 Task: Check the sale-to-list ratio of storage area in the last 5 years.
Action: Mouse moved to (959, 231)
Screenshot: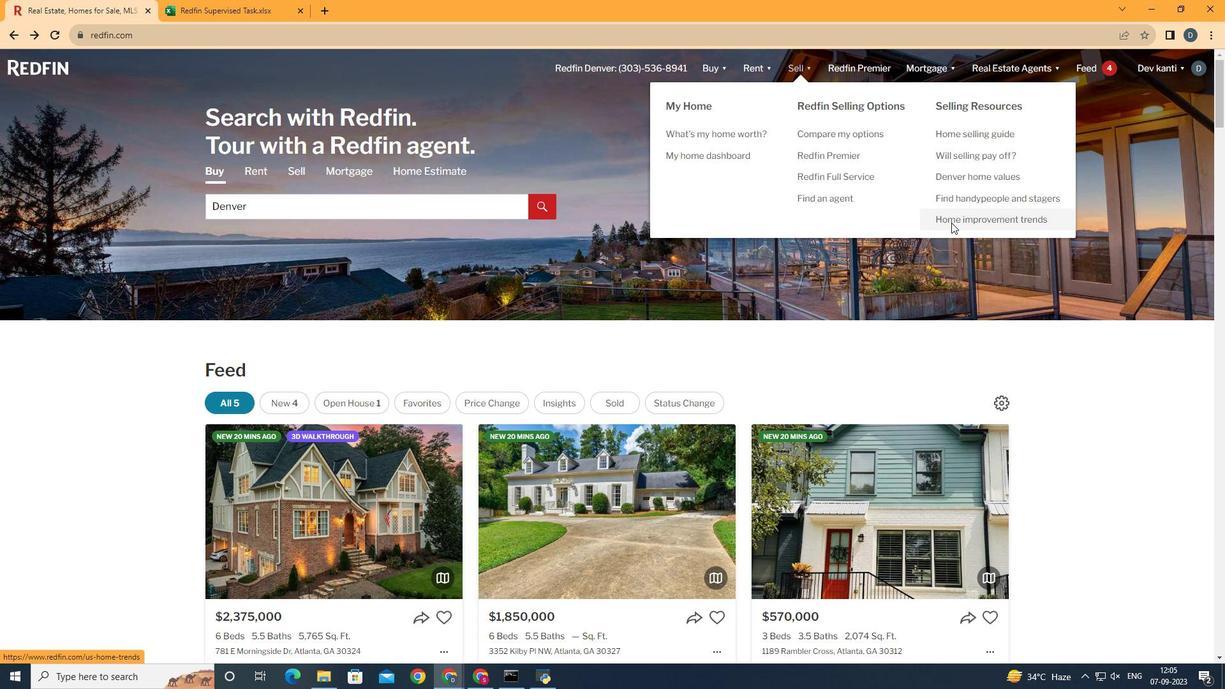 
Action: Mouse pressed left at (959, 231)
Screenshot: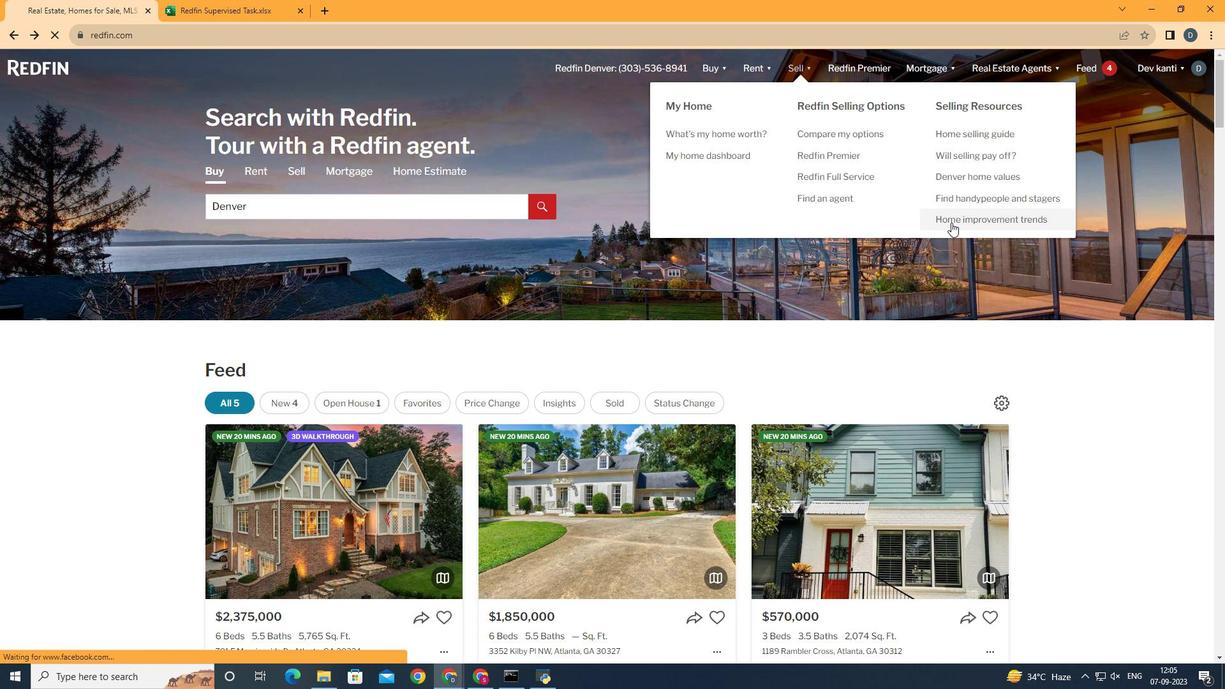 
Action: Mouse moved to (313, 242)
Screenshot: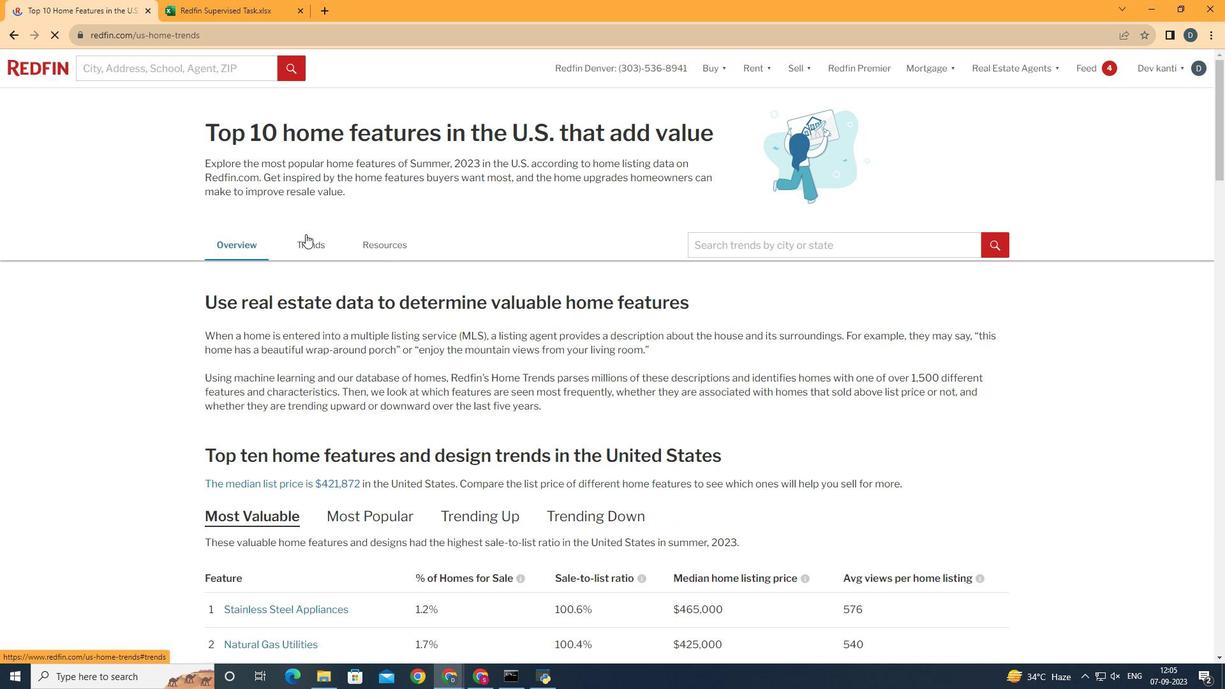 
Action: Mouse pressed left at (313, 242)
Screenshot: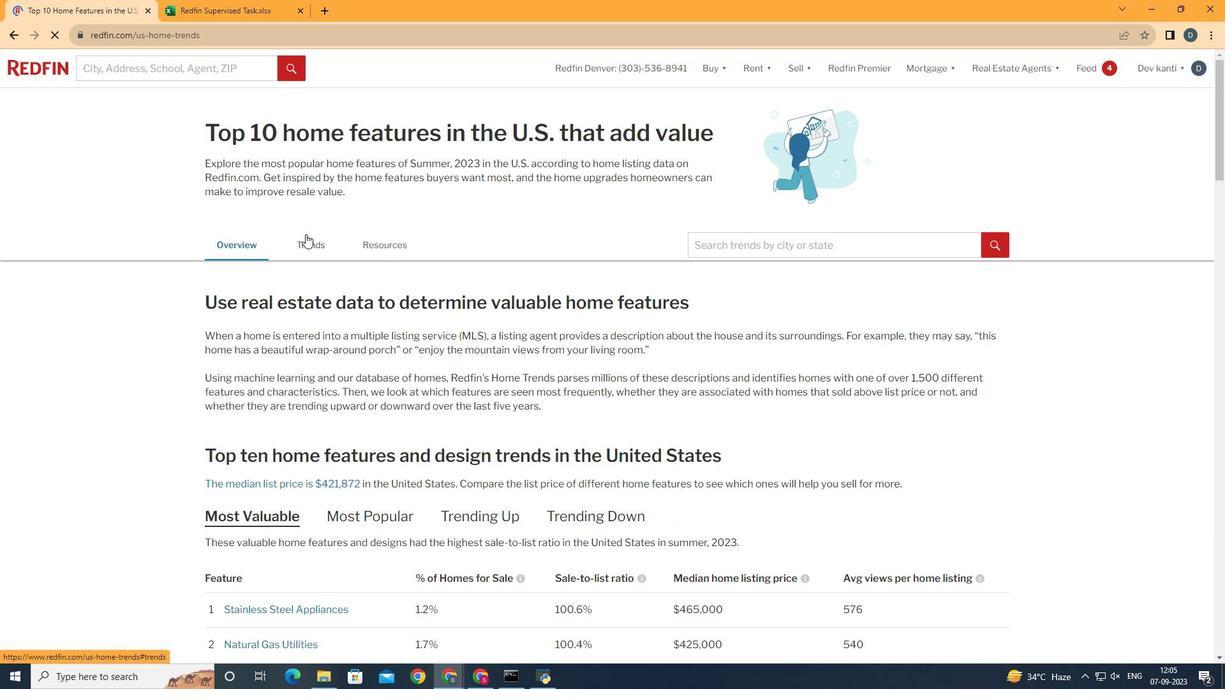 
Action: Mouse moved to (396, 290)
Screenshot: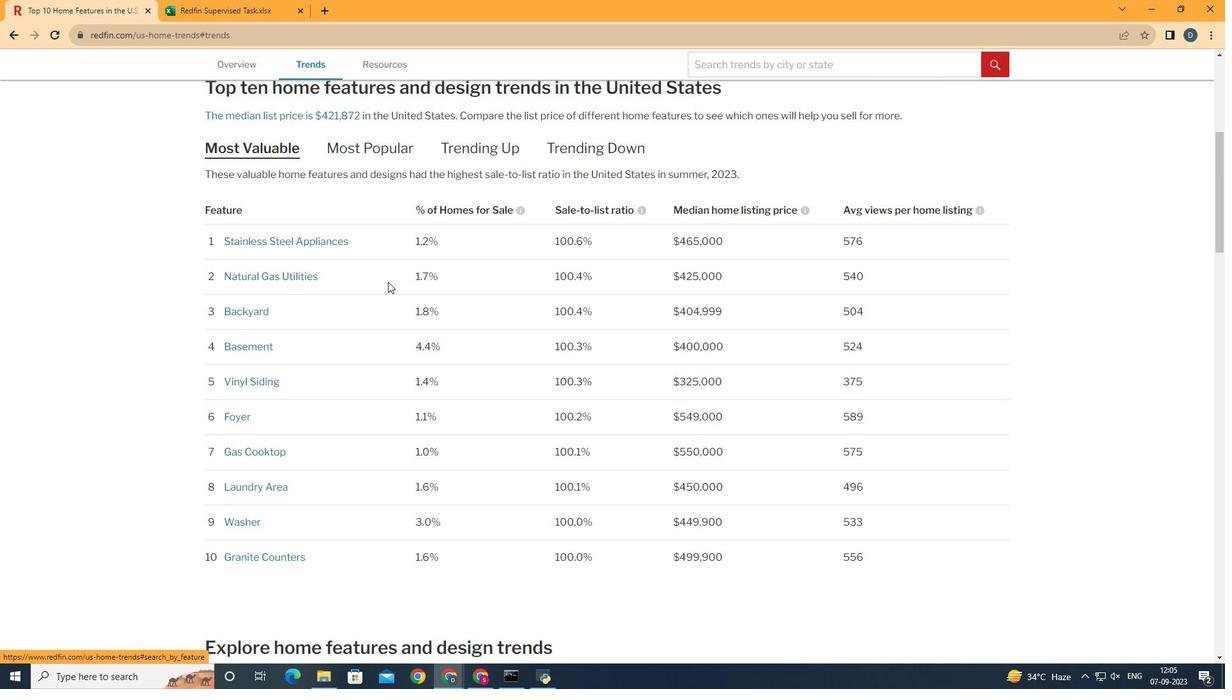 
Action: Mouse scrolled (396, 289) with delta (0, 0)
Screenshot: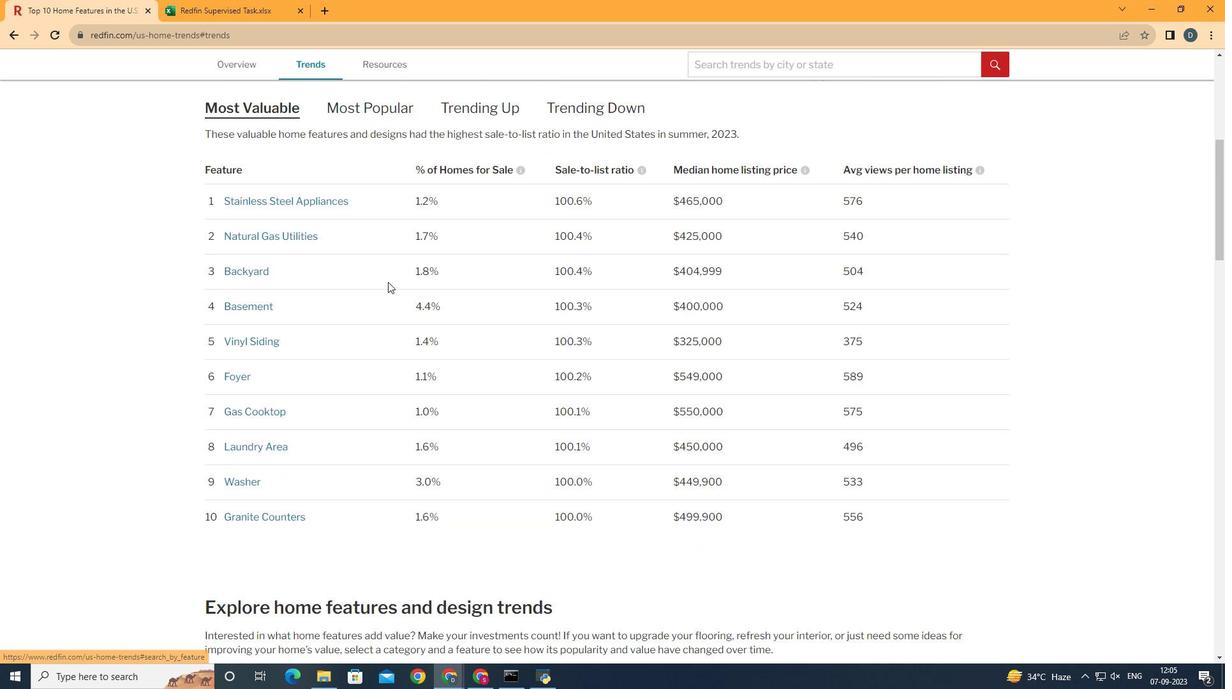 
Action: Mouse scrolled (396, 289) with delta (0, 0)
Screenshot: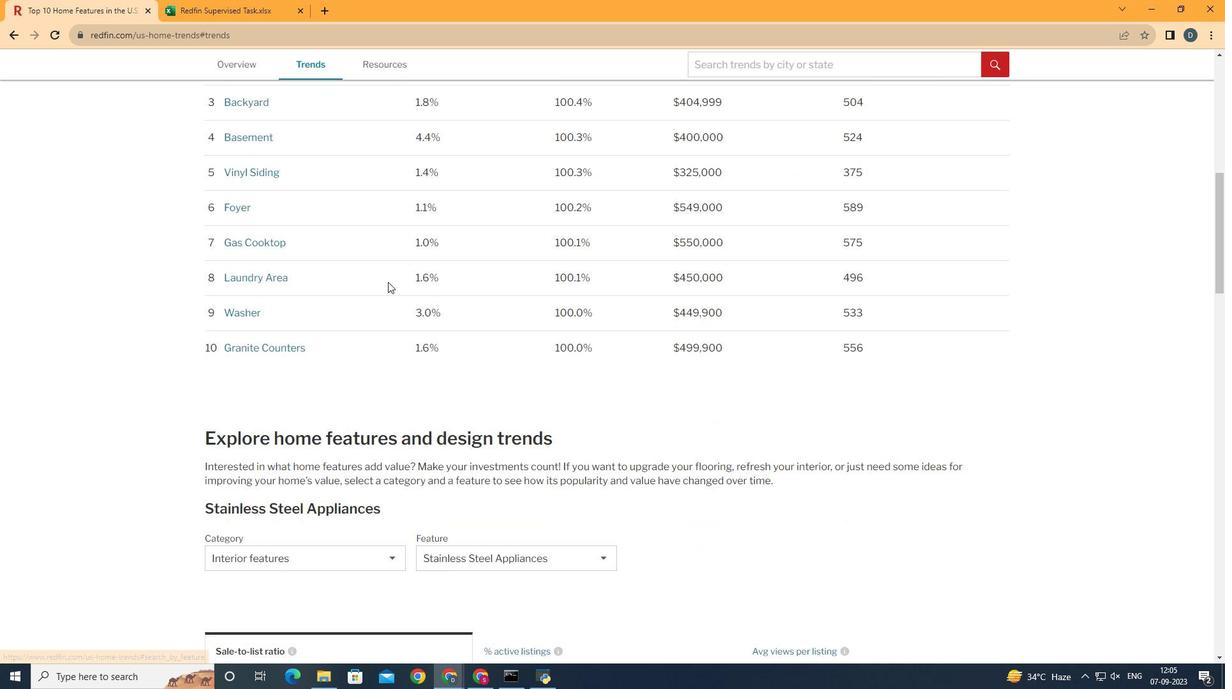 
Action: Mouse scrolled (396, 289) with delta (0, 0)
Screenshot: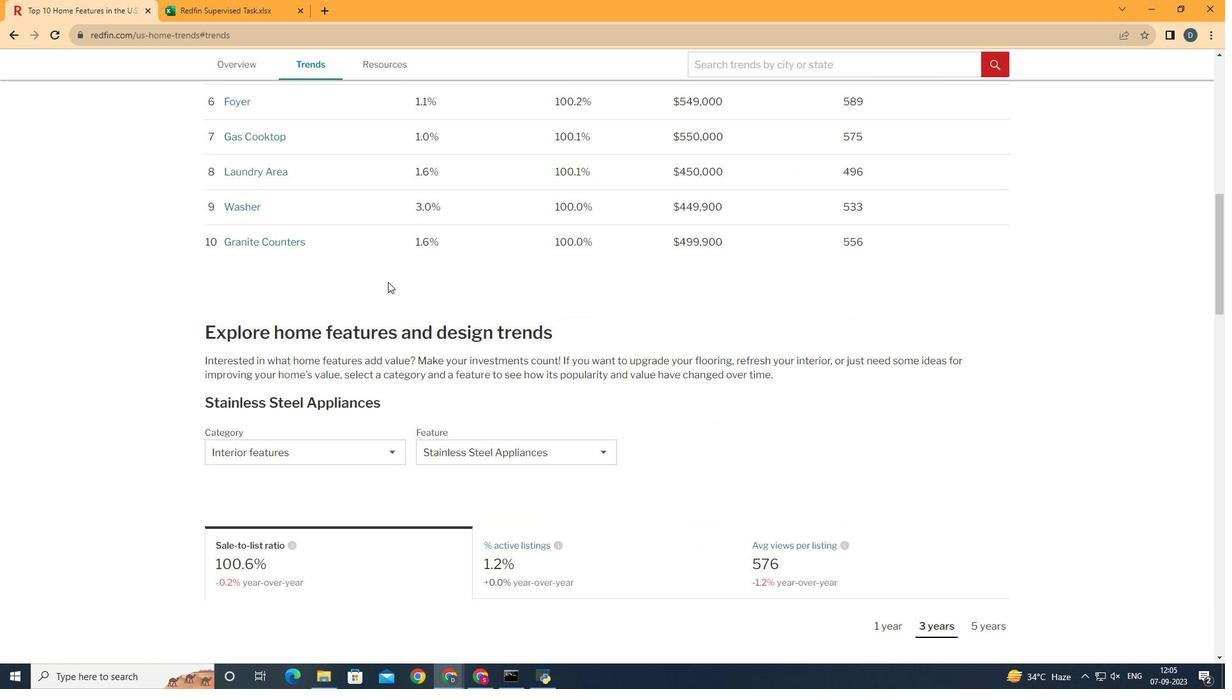 
Action: Mouse scrolled (396, 289) with delta (0, 0)
Screenshot: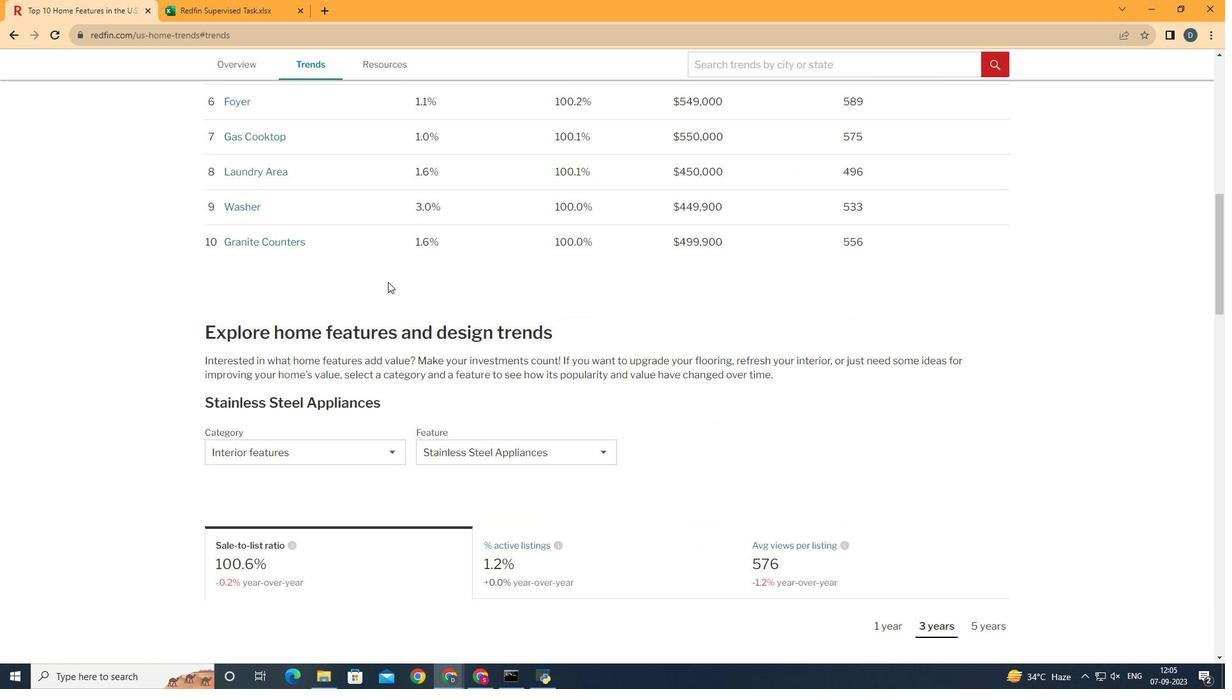 
Action: Mouse scrolled (396, 289) with delta (0, 0)
Screenshot: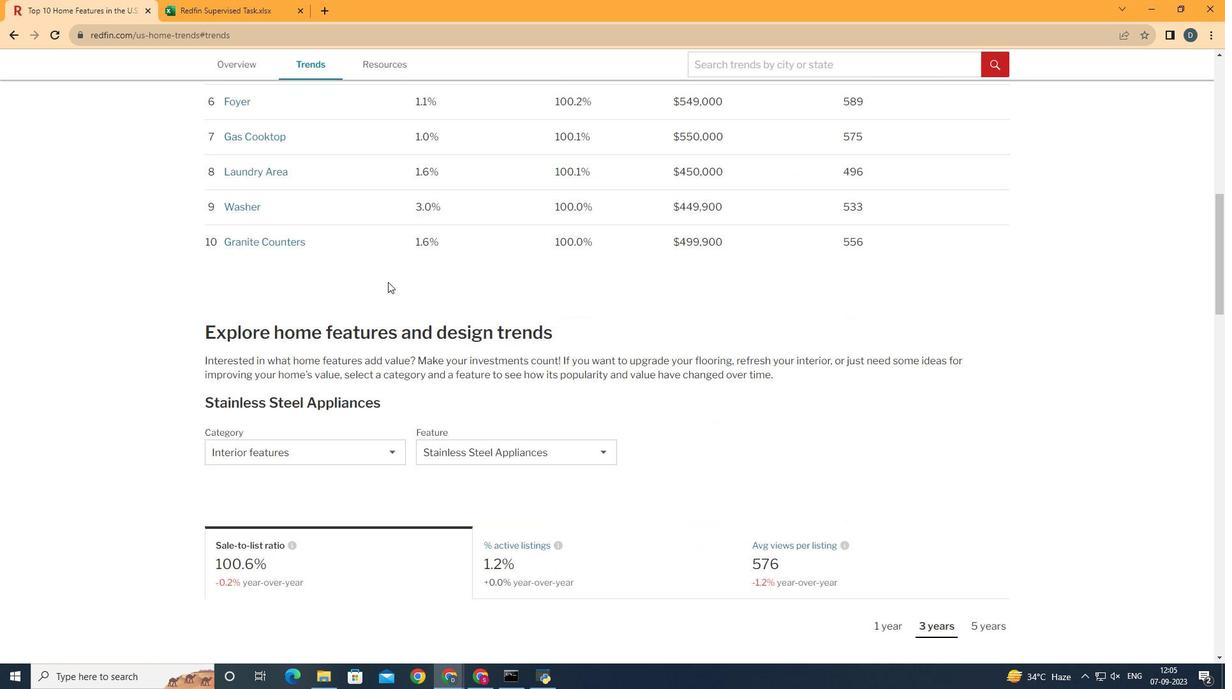 
Action: Mouse scrolled (396, 289) with delta (0, 0)
Screenshot: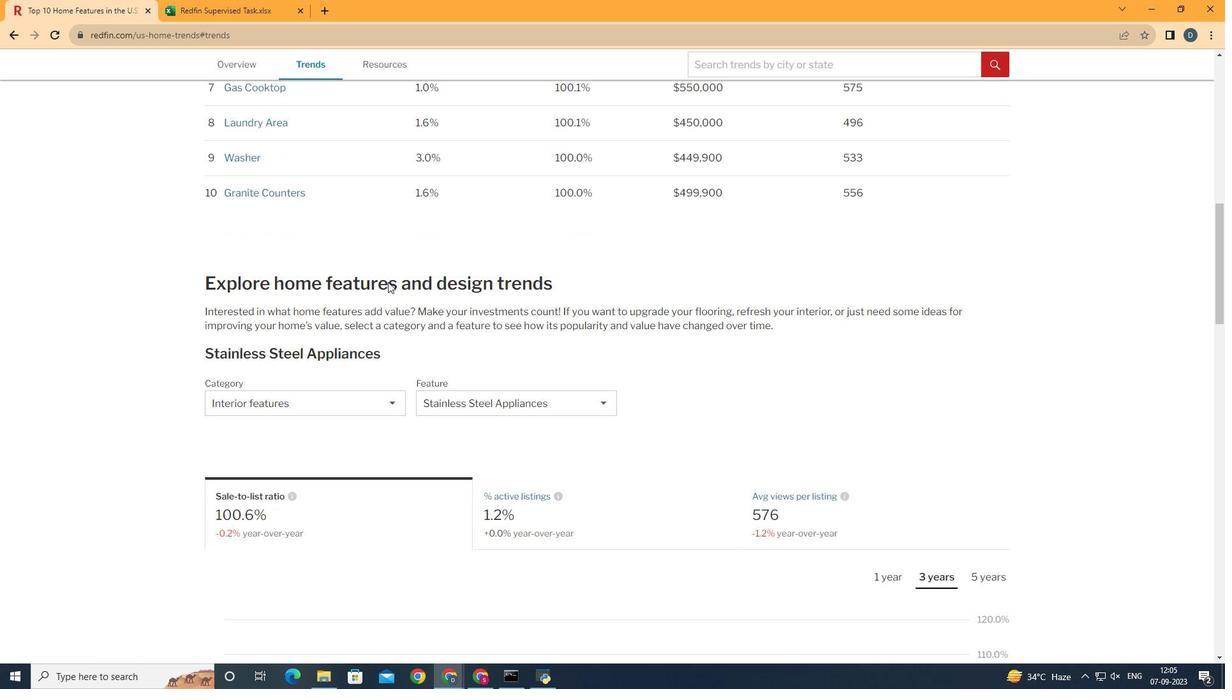 
Action: Mouse moved to (375, 390)
Screenshot: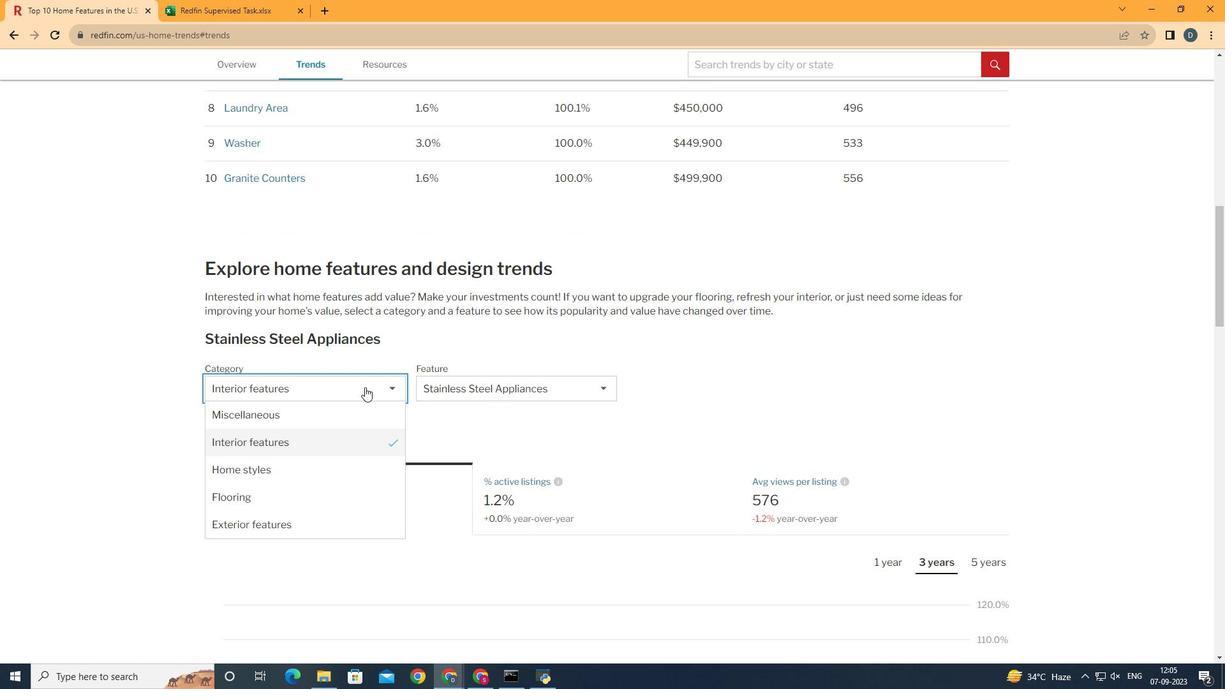 
Action: Mouse pressed left at (375, 390)
Screenshot: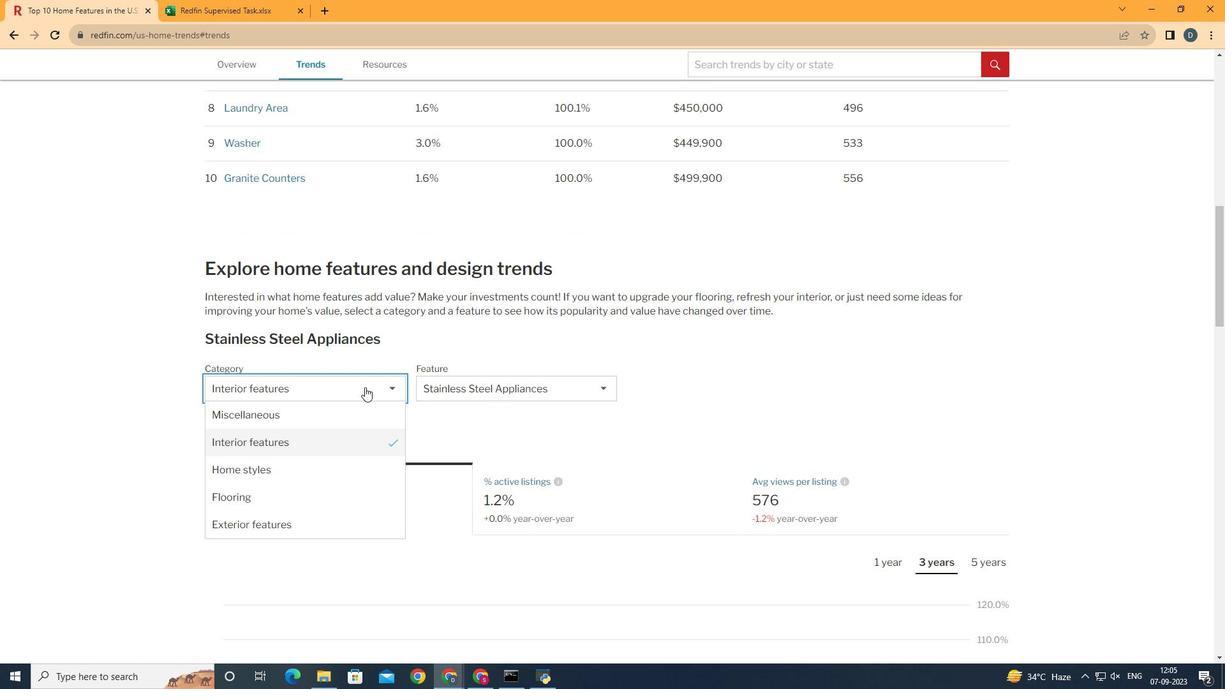 
Action: Mouse moved to (368, 421)
Screenshot: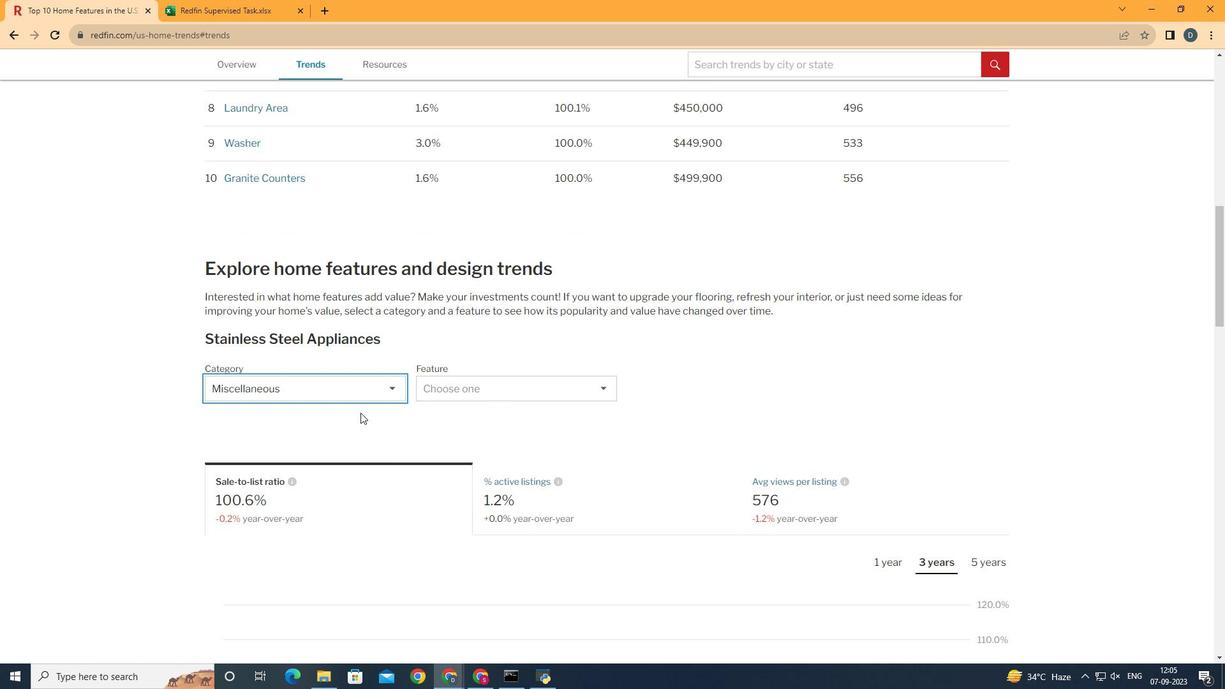 
Action: Mouse pressed left at (368, 421)
Screenshot: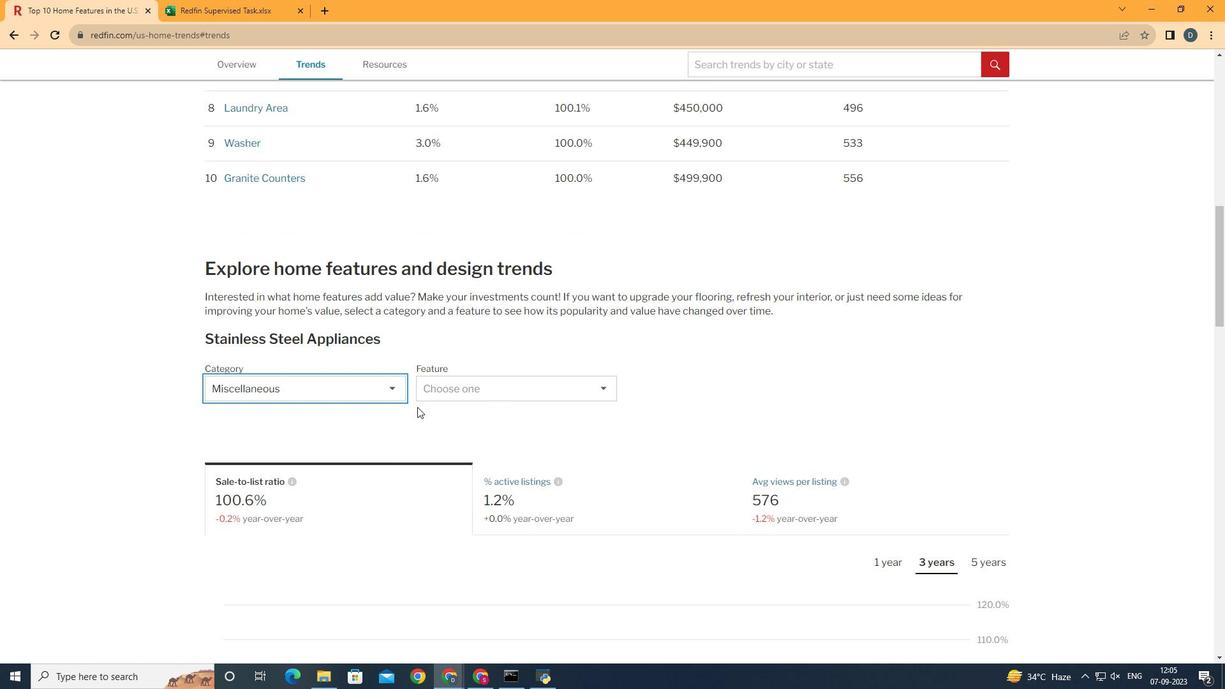 
Action: Mouse moved to (607, 374)
Screenshot: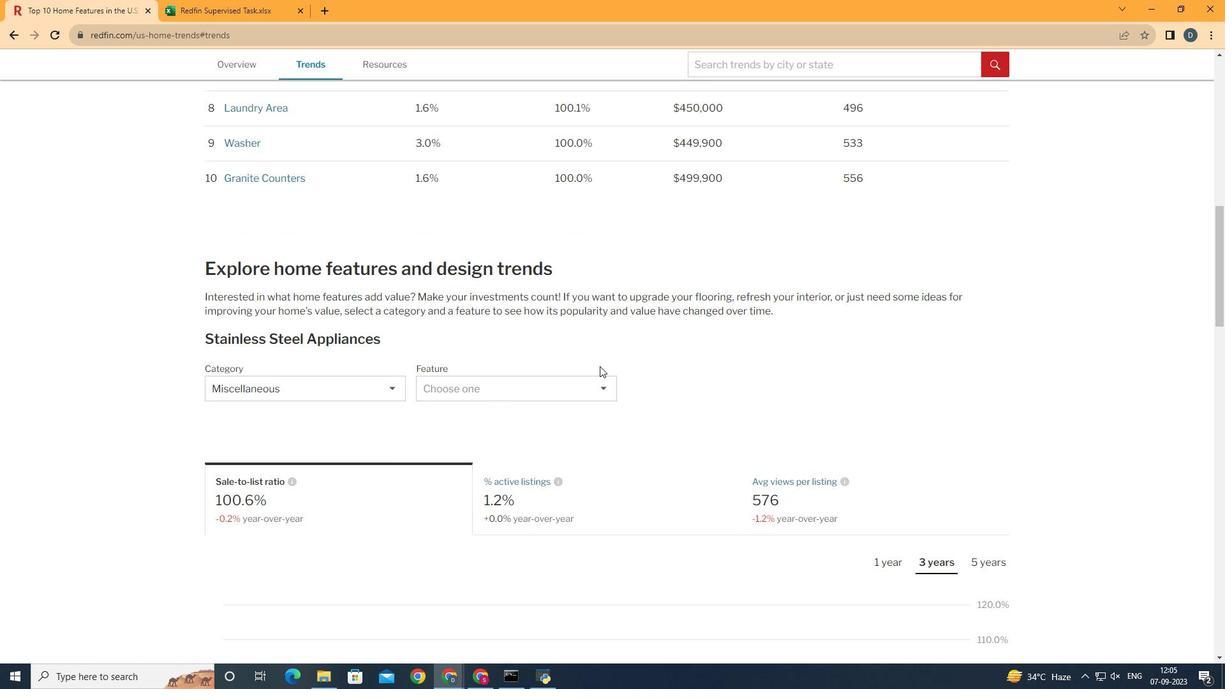 
Action: Mouse pressed left at (607, 374)
Screenshot: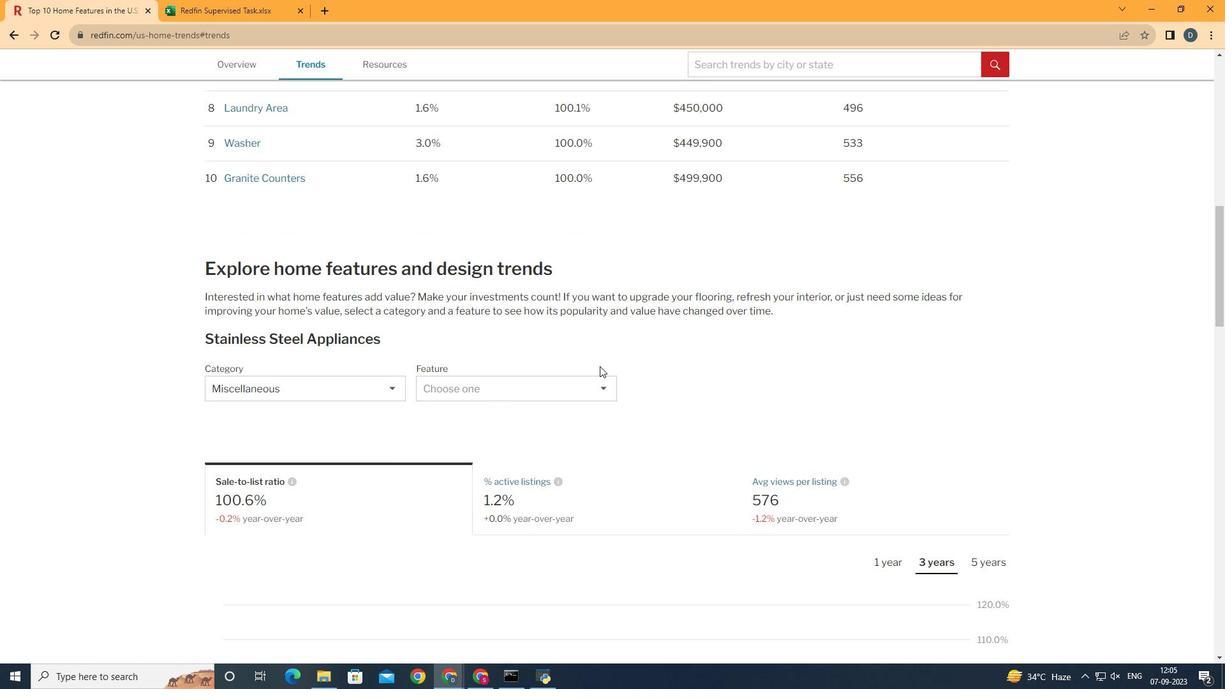 
Action: Mouse moved to (555, 391)
Screenshot: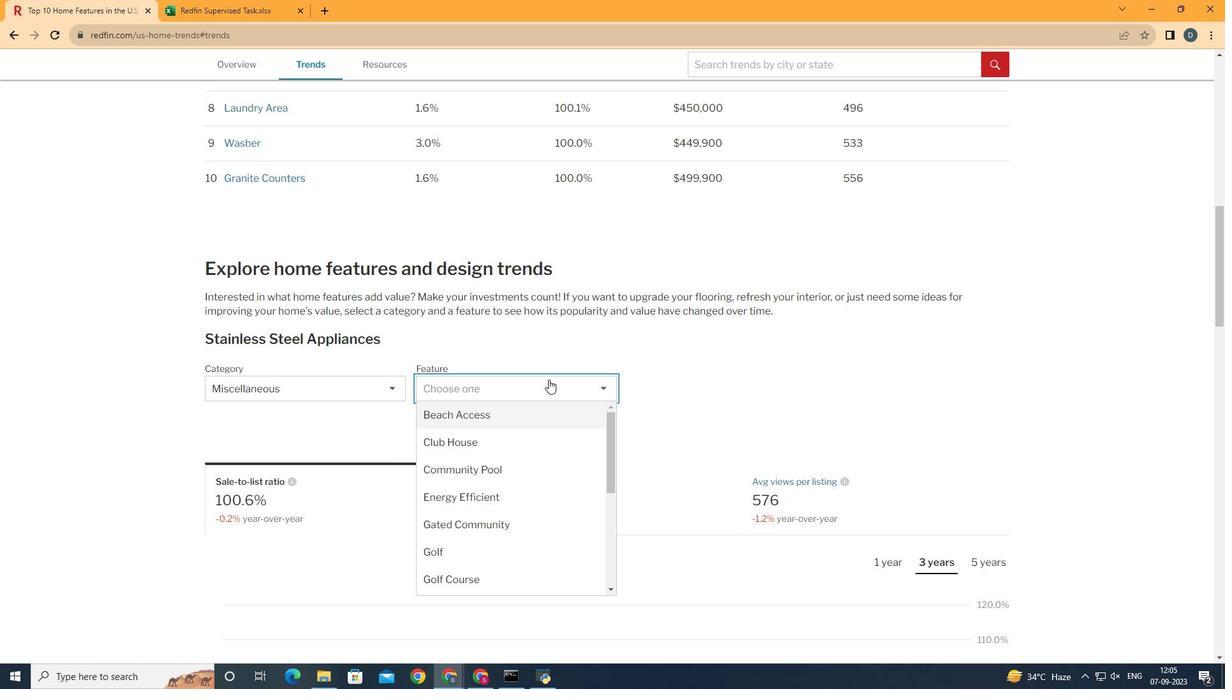 
Action: Mouse pressed left at (555, 391)
Screenshot: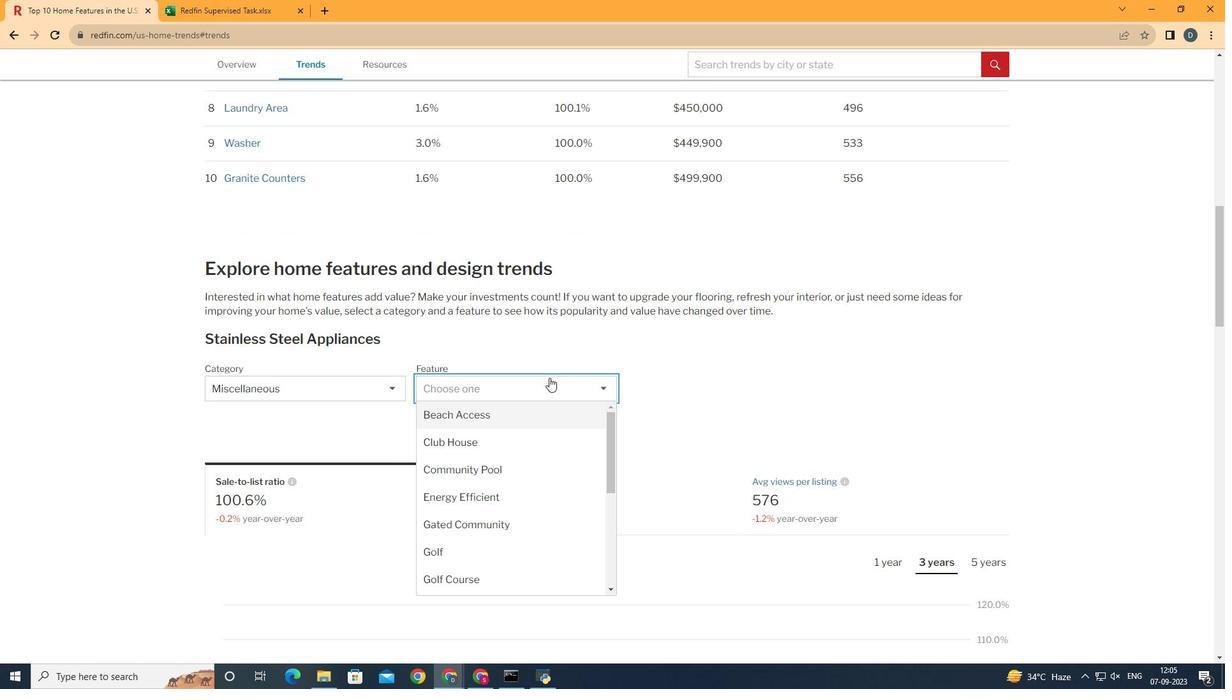 
Action: Mouse moved to (531, 488)
Screenshot: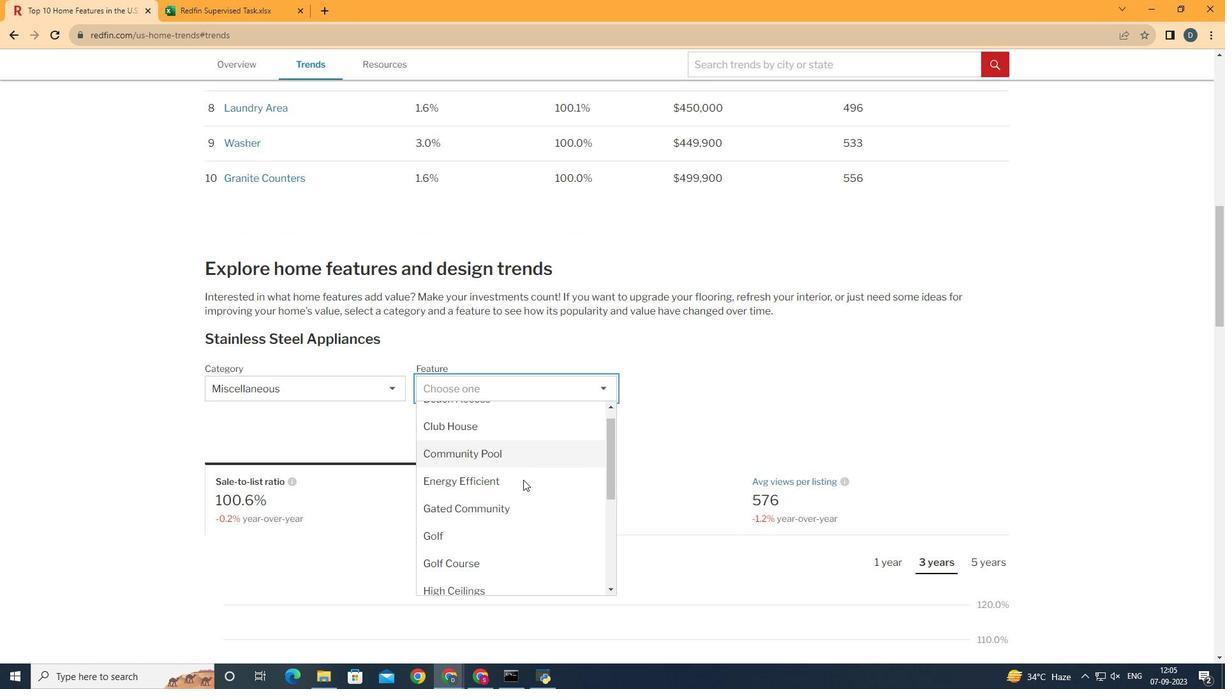 
Action: Mouse scrolled (531, 487) with delta (0, 0)
Screenshot: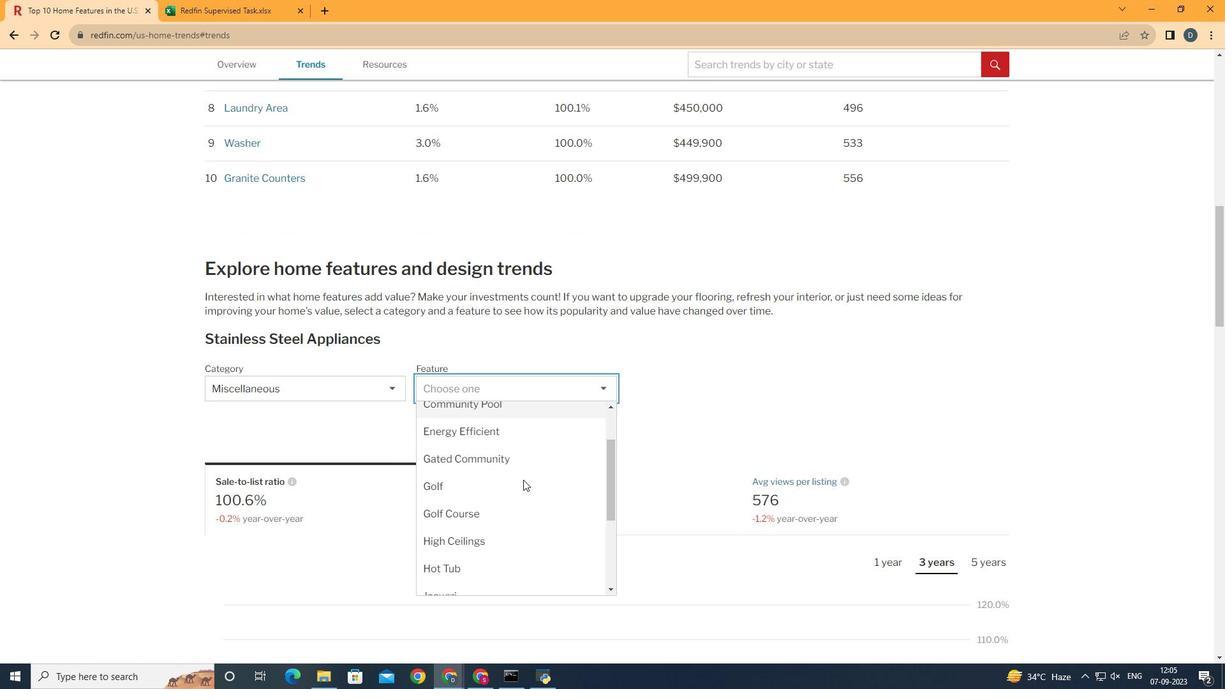 
Action: Mouse scrolled (531, 487) with delta (0, 0)
Screenshot: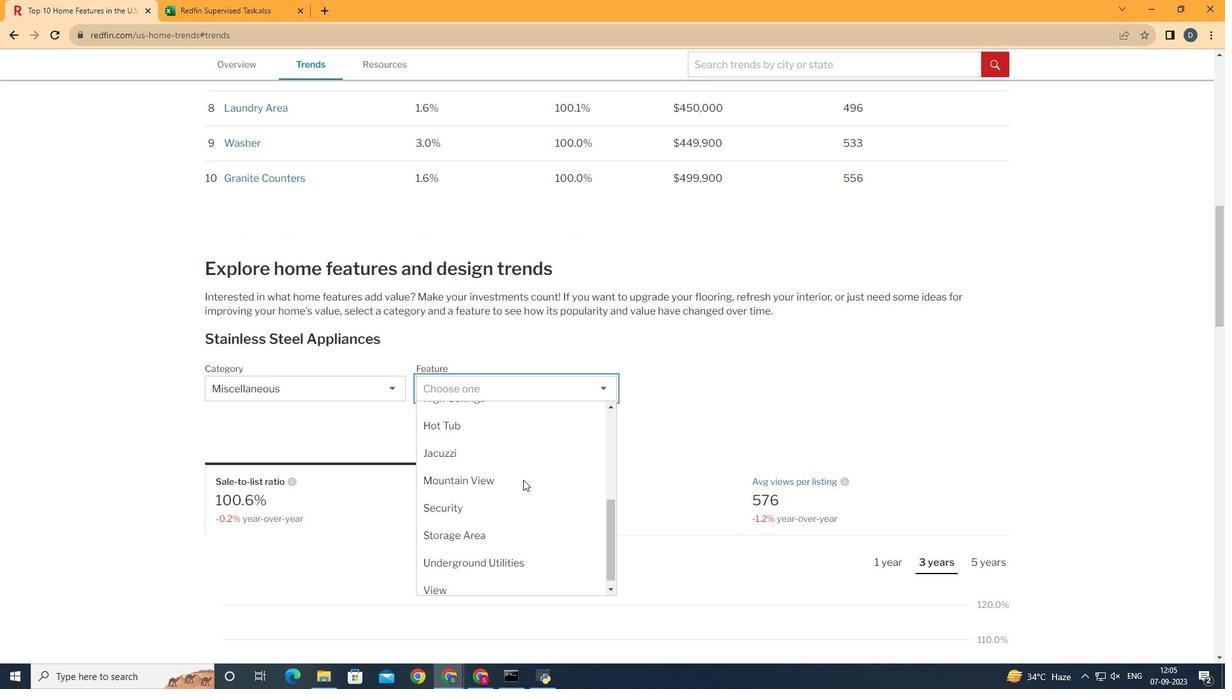 
Action: Mouse scrolled (531, 487) with delta (0, 0)
Screenshot: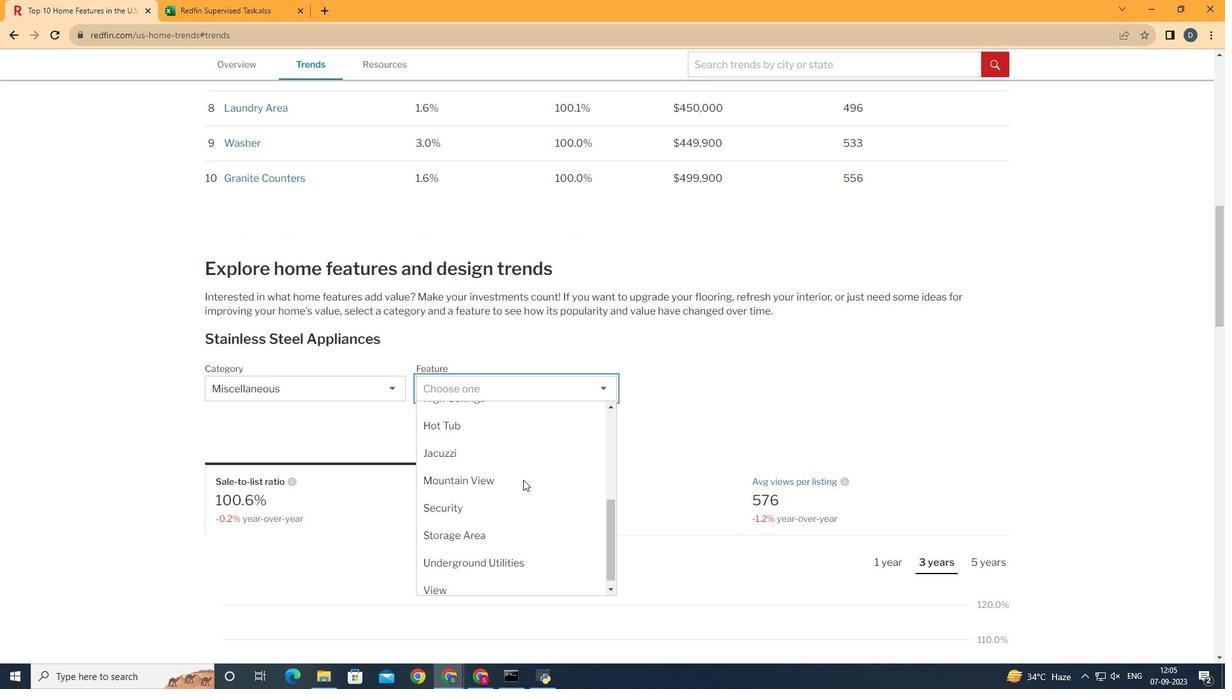 
Action: Mouse scrolled (531, 487) with delta (0, 0)
Screenshot: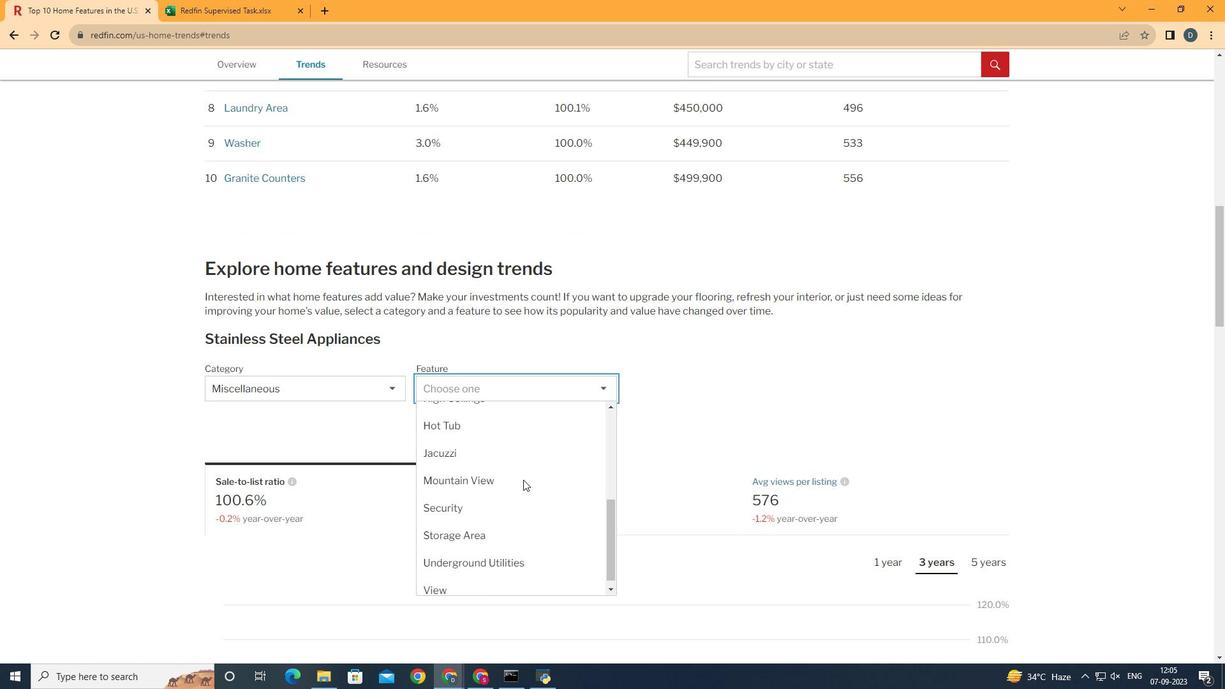 
Action: Mouse scrolled (531, 487) with delta (0, 0)
Screenshot: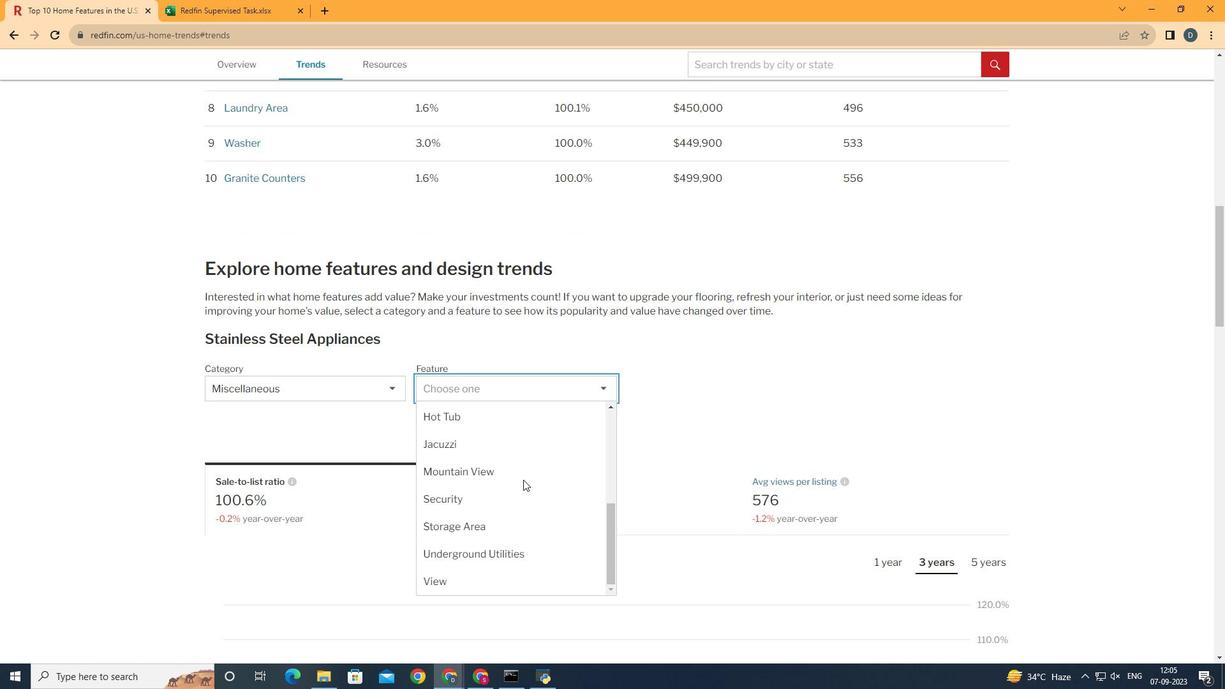 
Action: Mouse moved to (539, 527)
Screenshot: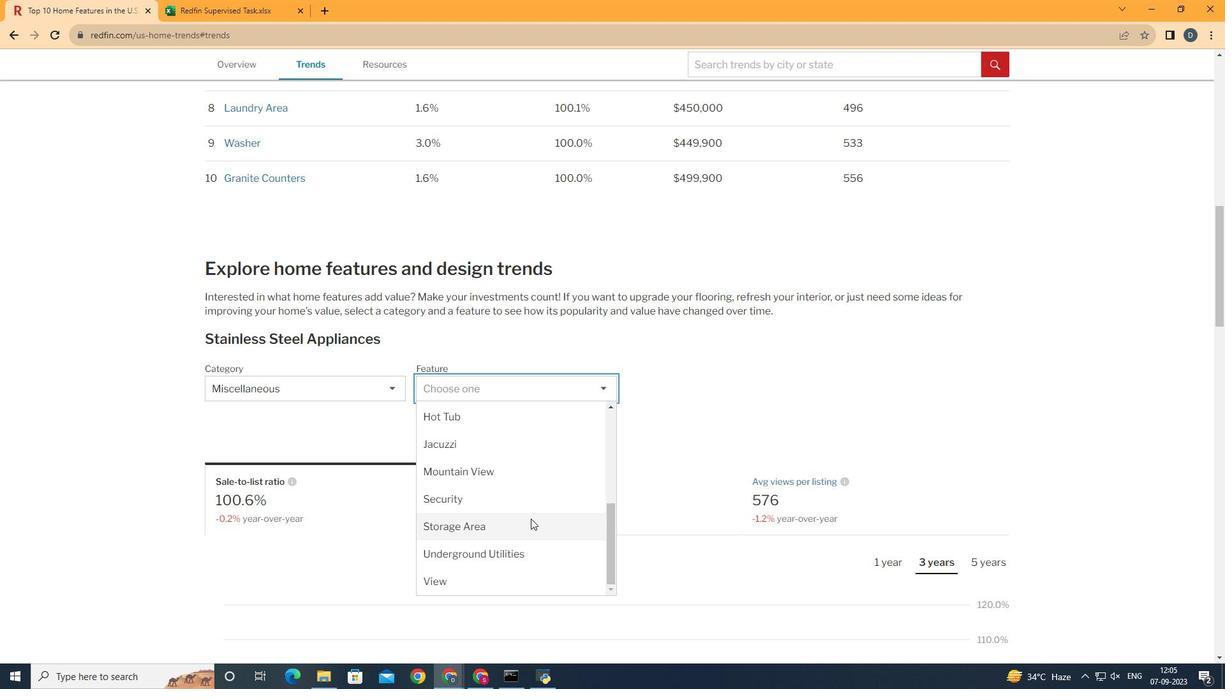 
Action: Mouse pressed left at (539, 527)
Screenshot: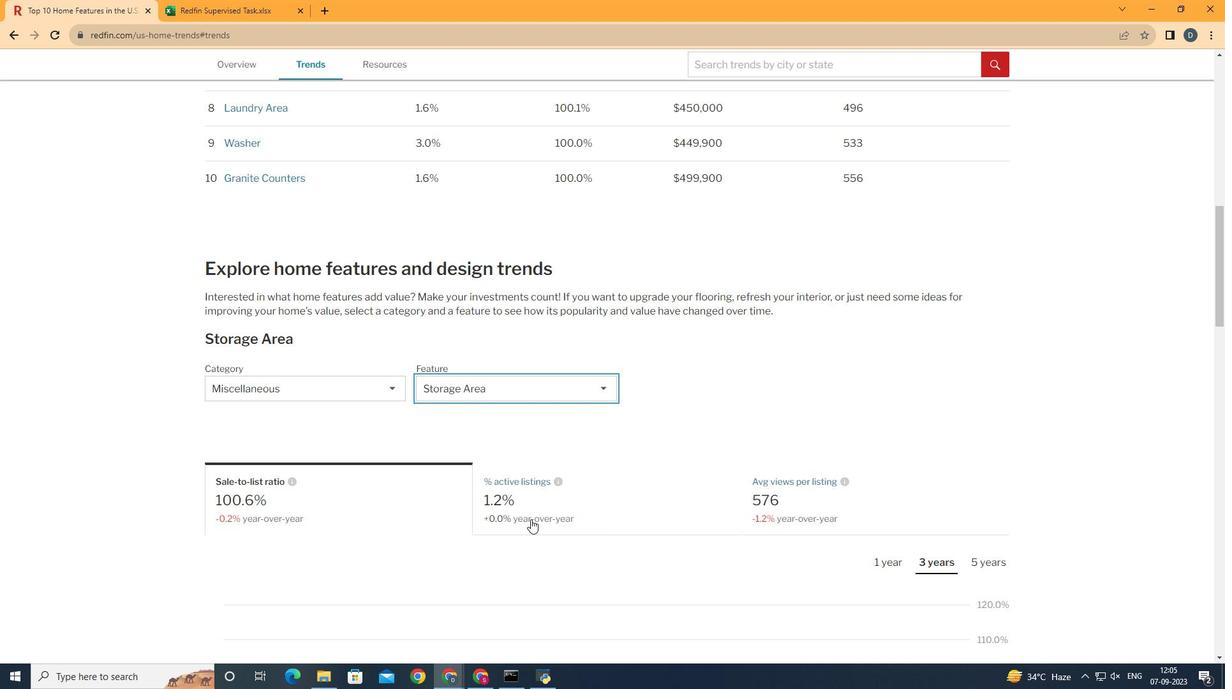 
Action: Mouse moved to (589, 442)
Screenshot: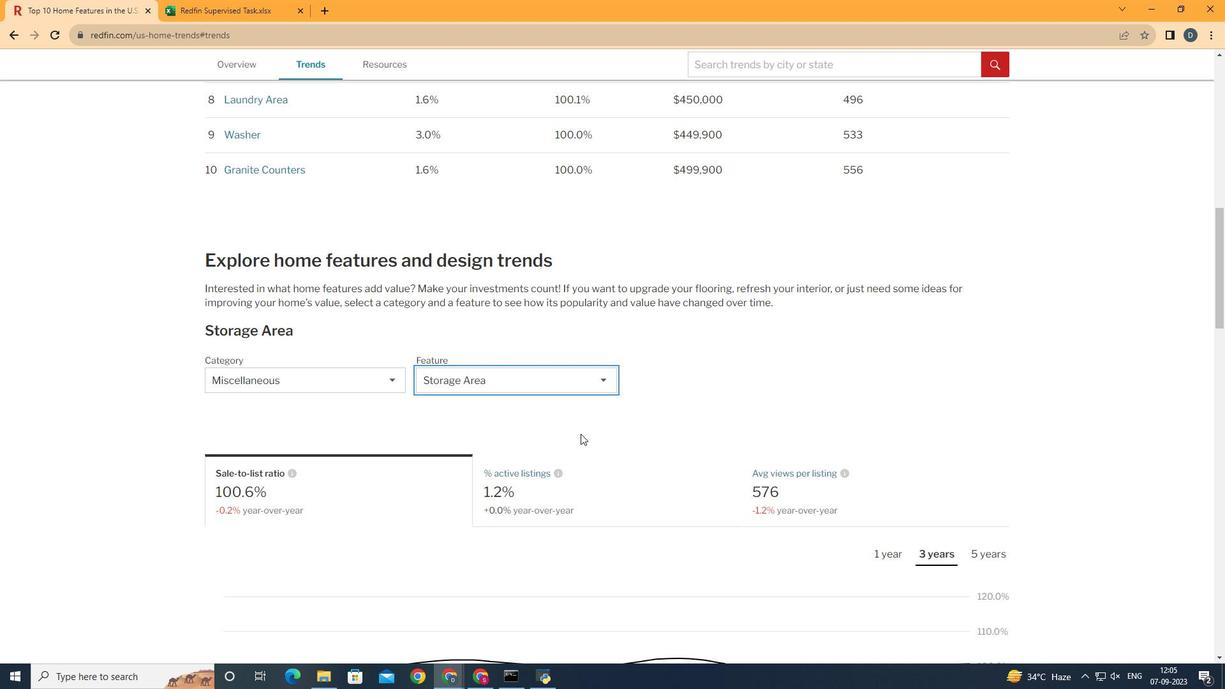 
Action: Mouse scrolled (589, 441) with delta (0, 0)
Screenshot: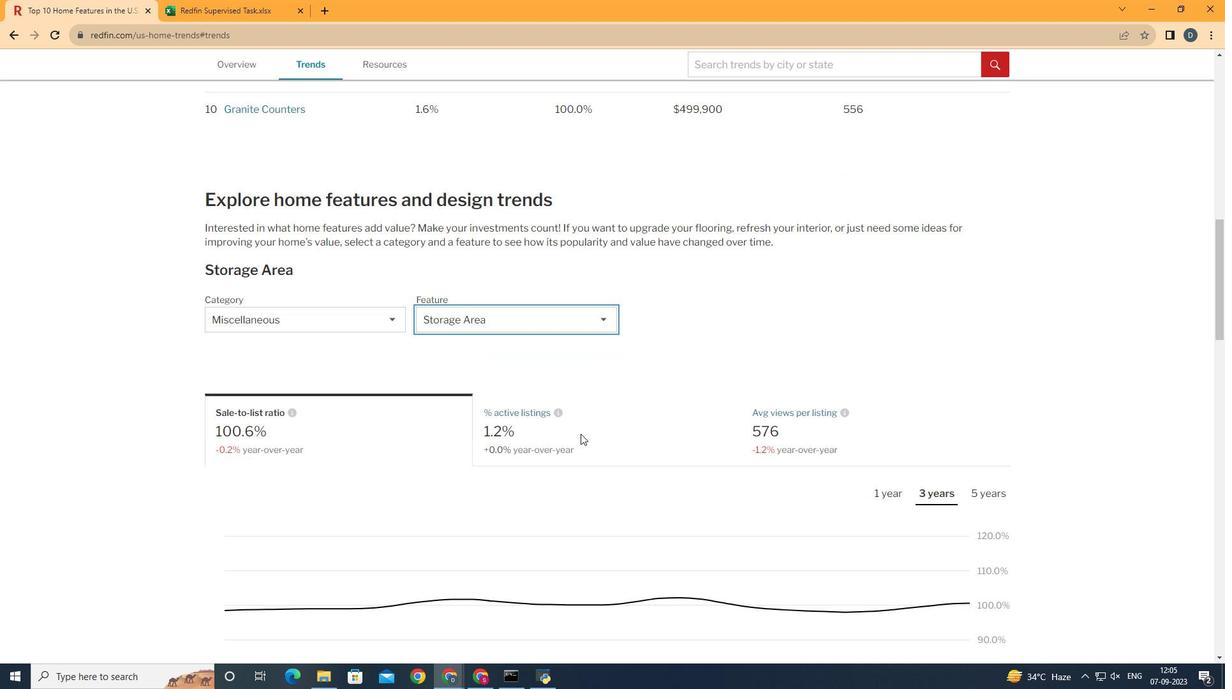 
Action: Mouse scrolled (589, 441) with delta (0, 0)
Screenshot: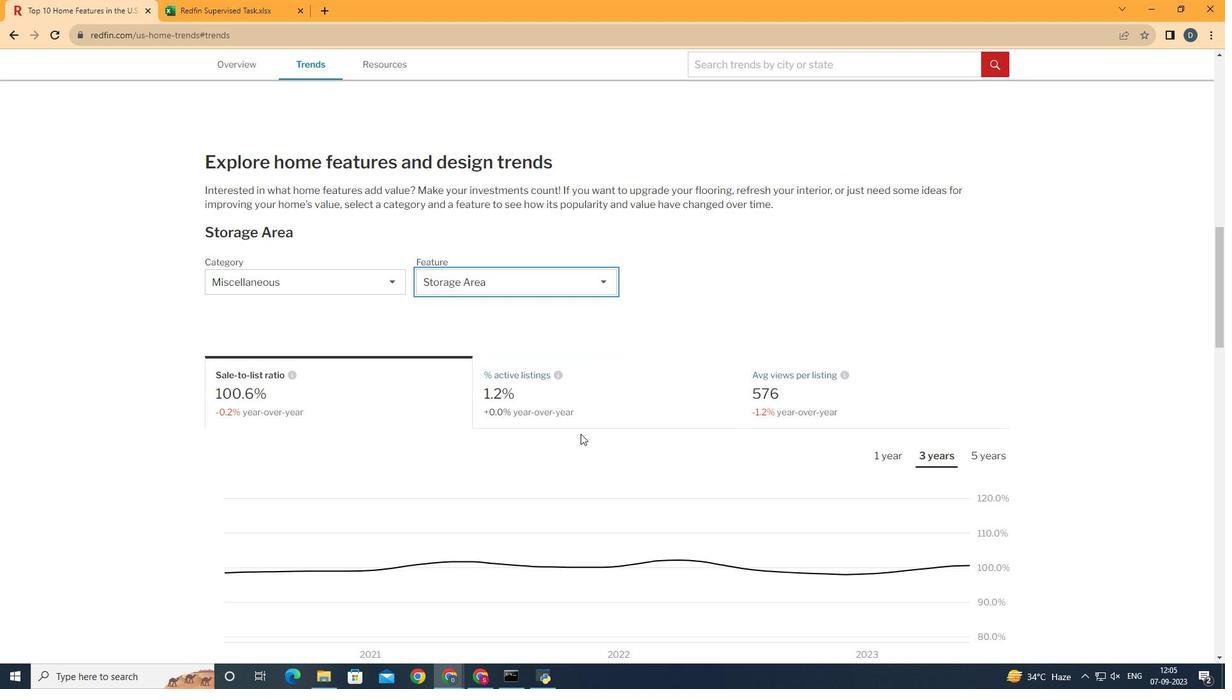 
Action: Mouse moved to (581, 414)
Screenshot: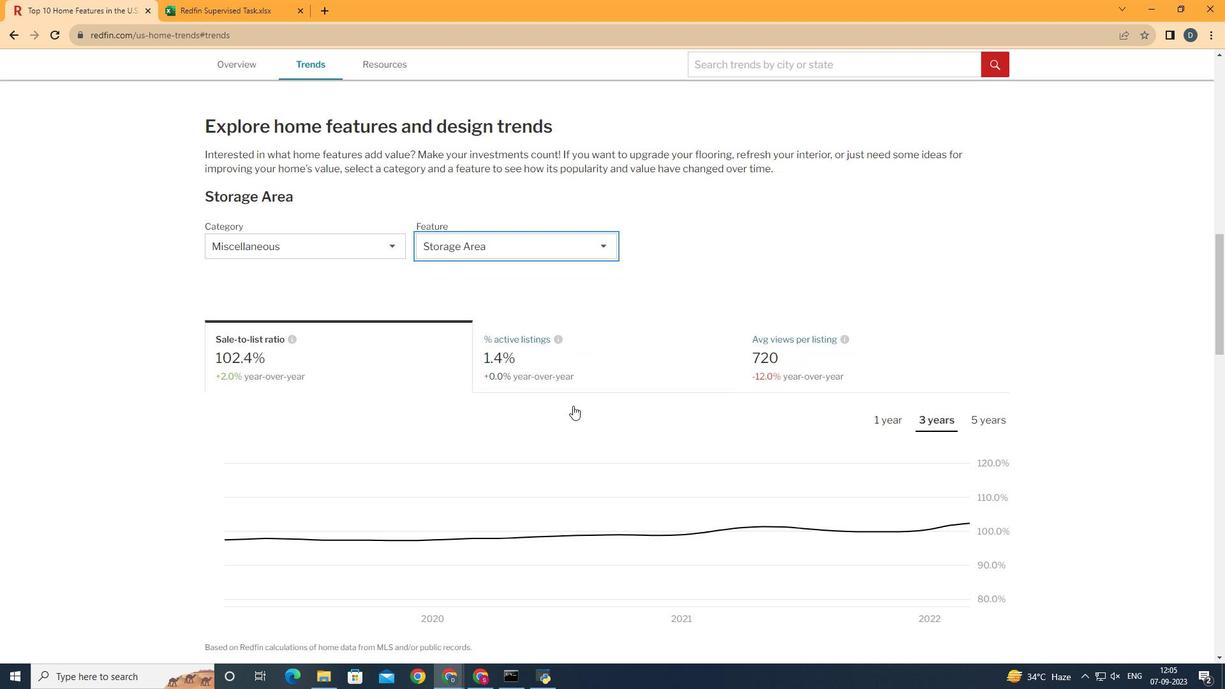 
Action: Mouse scrolled (581, 413) with delta (0, 0)
Screenshot: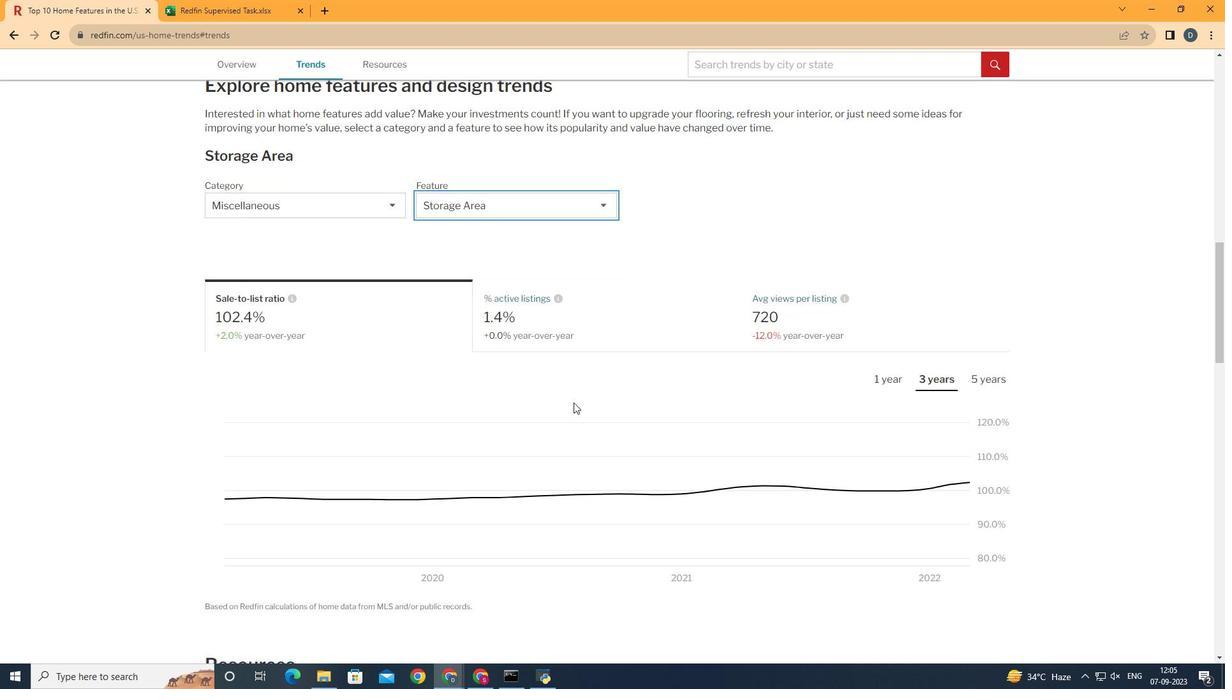 
Action: Mouse moved to (365, 336)
Screenshot: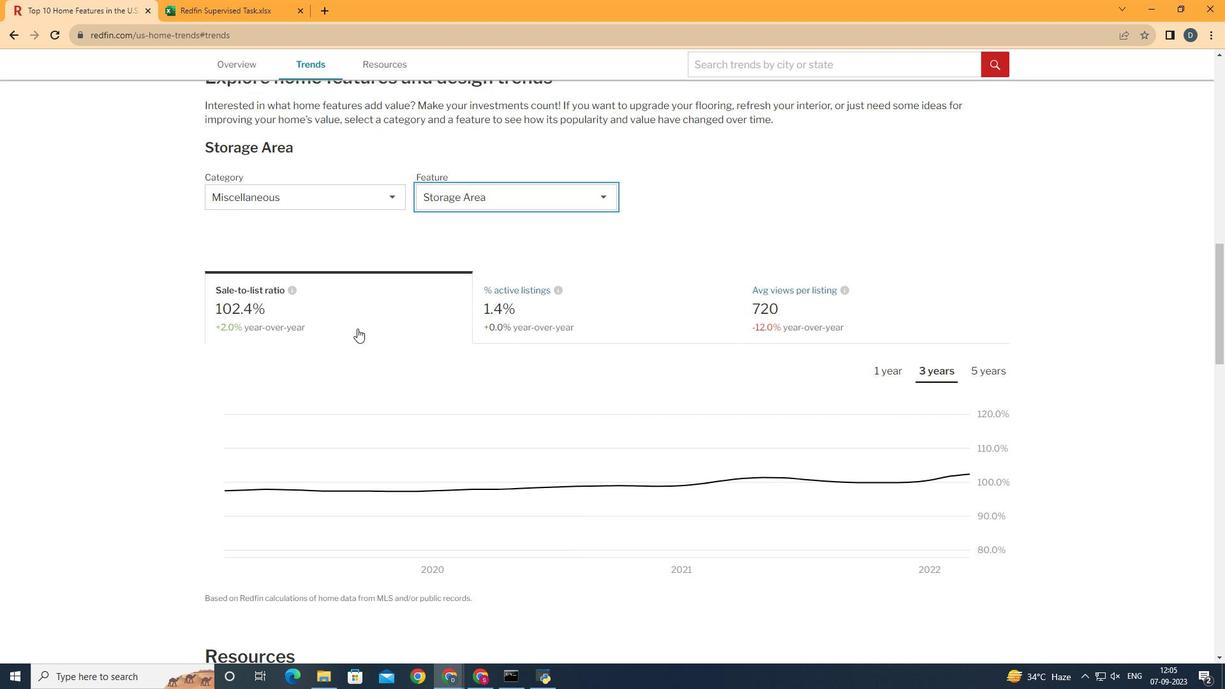 
Action: Mouse pressed left at (365, 336)
Screenshot: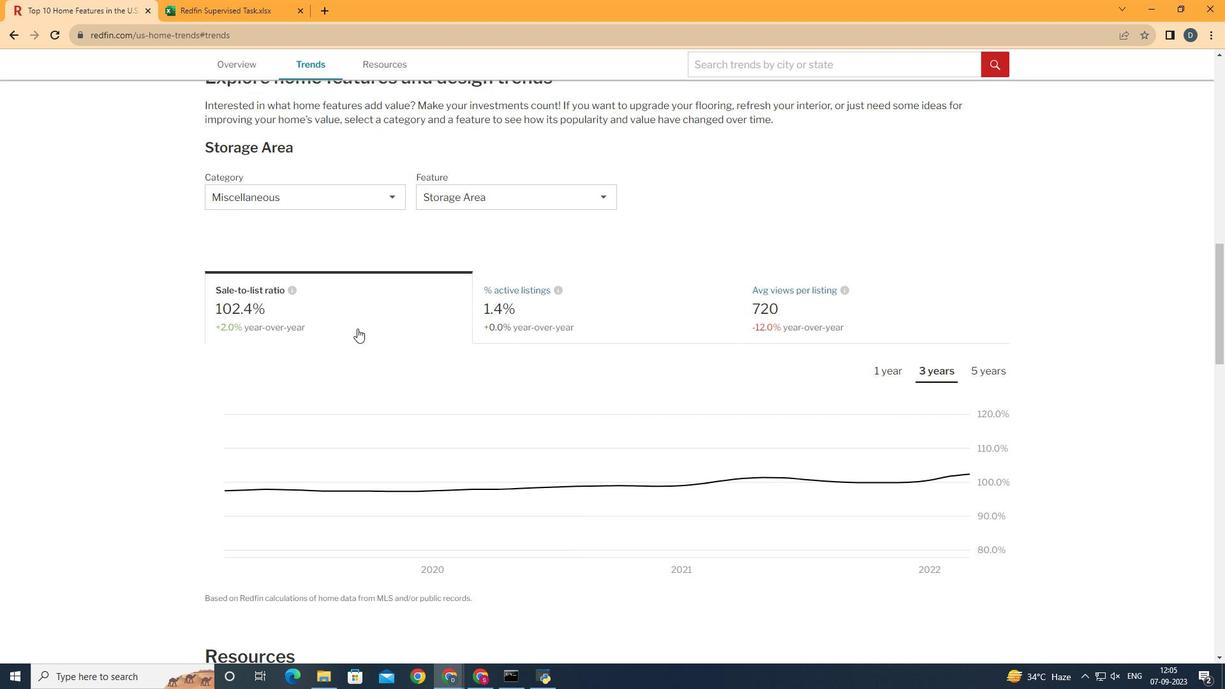 
Action: Mouse moved to (1007, 381)
Screenshot: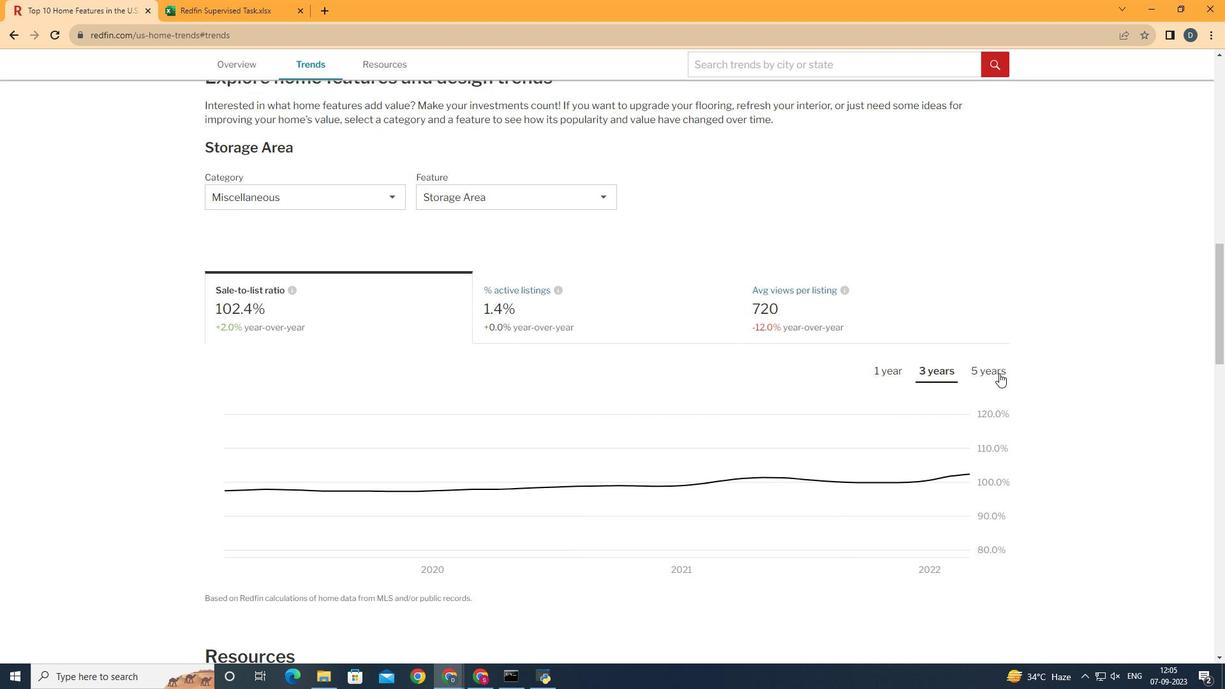 
Action: Mouse pressed left at (1007, 381)
Screenshot: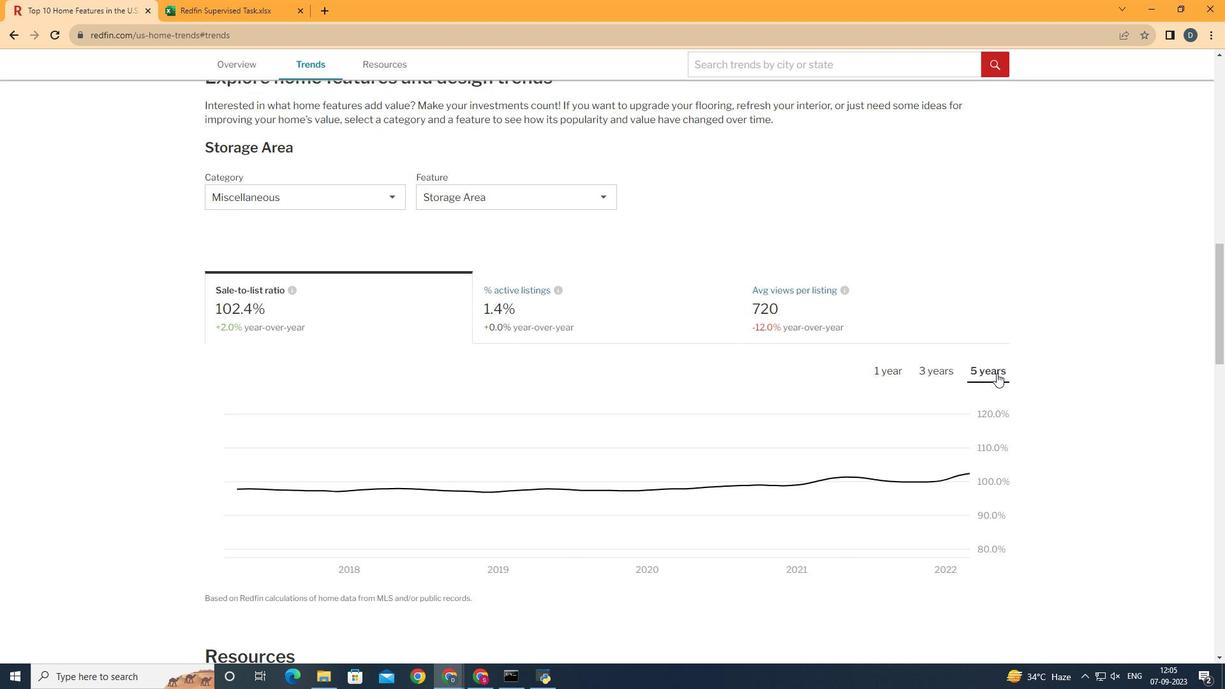 
Action: Mouse moved to (953, 488)
Screenshot: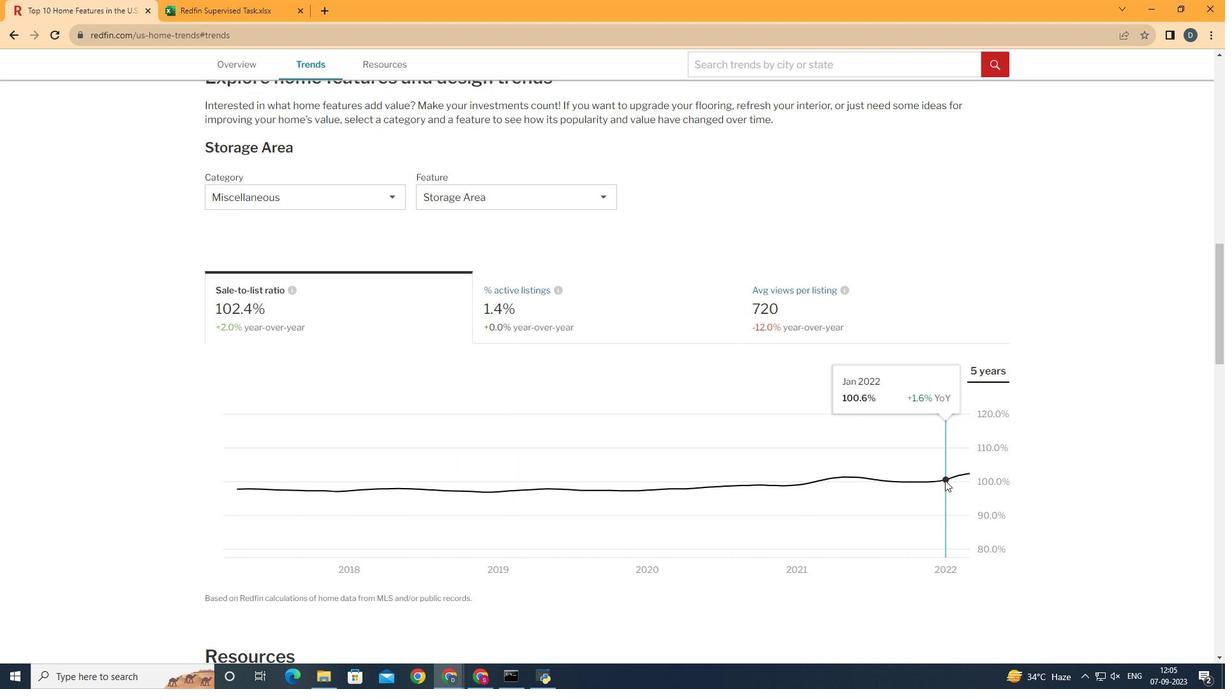 
